 Task: Add start condition ""on clock"".
Action: Mouse moved to (194, 94)
Screenshot: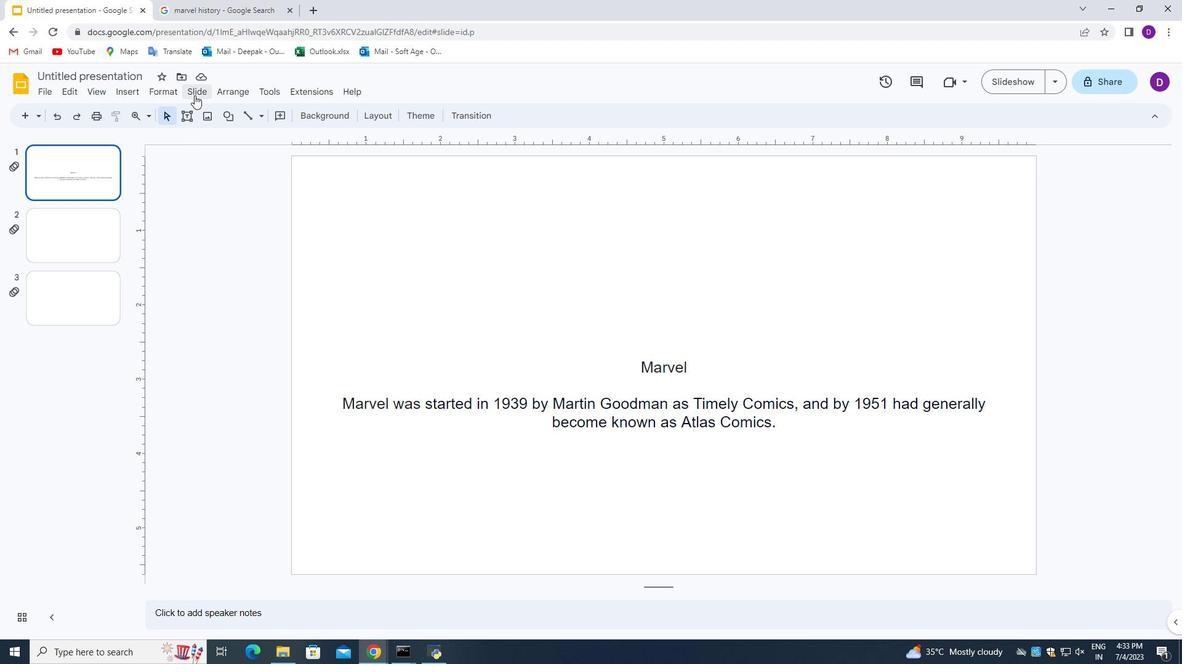 
Action: Mouse pressed left at (194, 94)
Screenshot: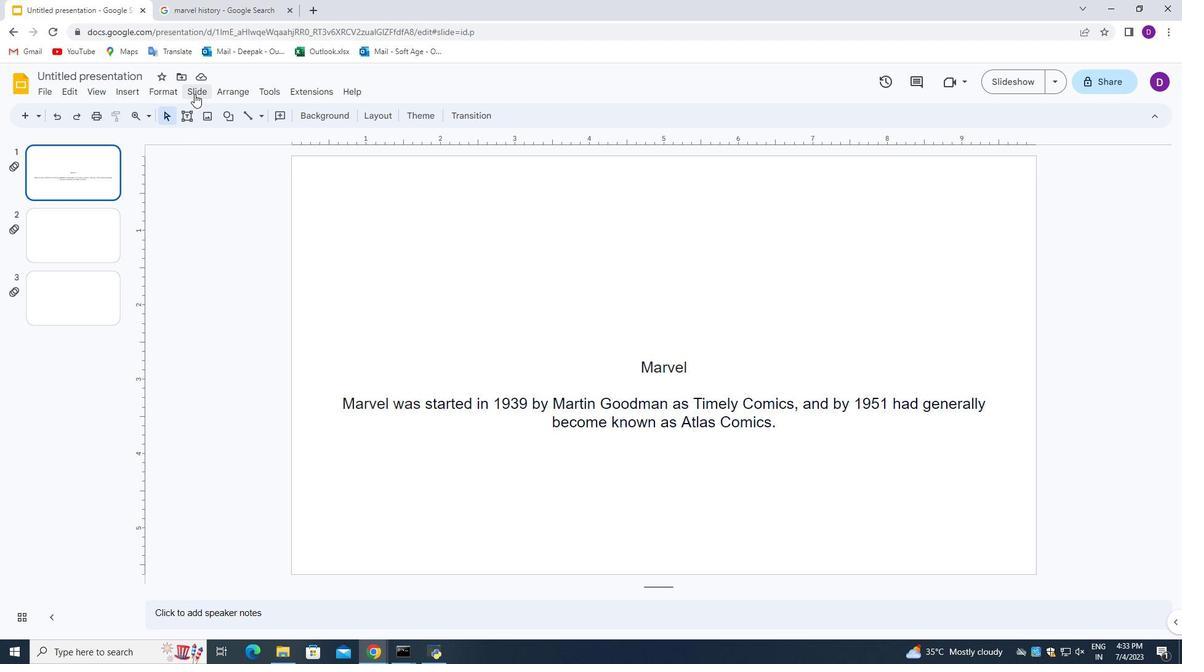 
Action: Mouse moved to (255, 263)
Screenshot: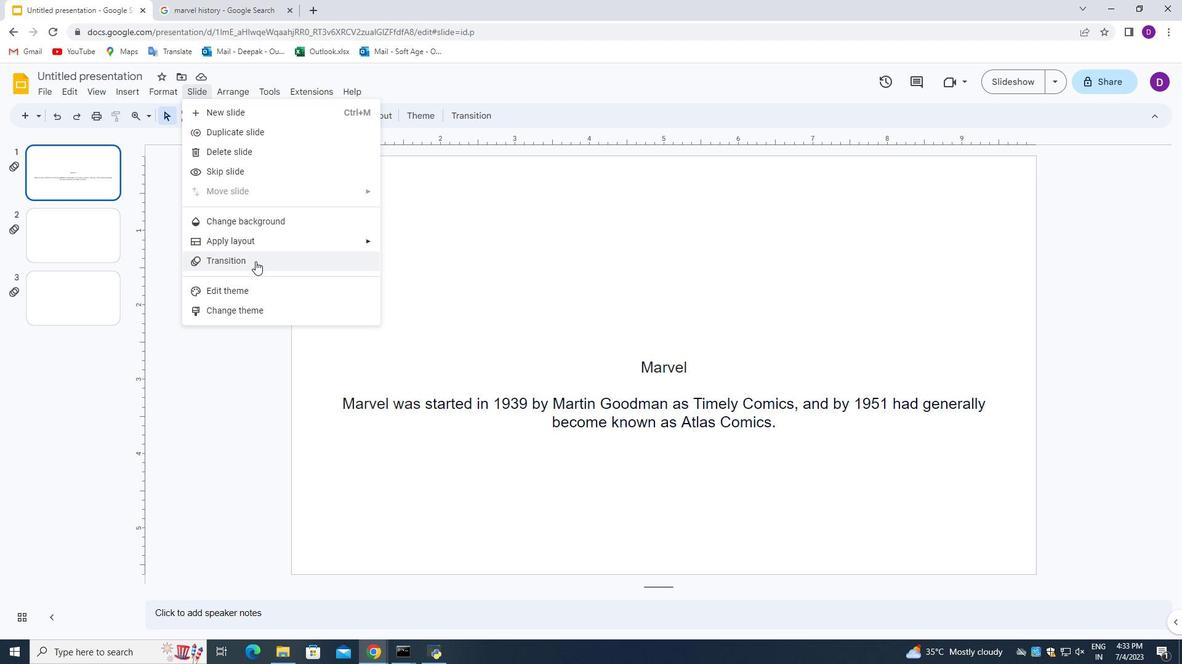
Action: Mouse pressed left at (255, 263)
Screenshot: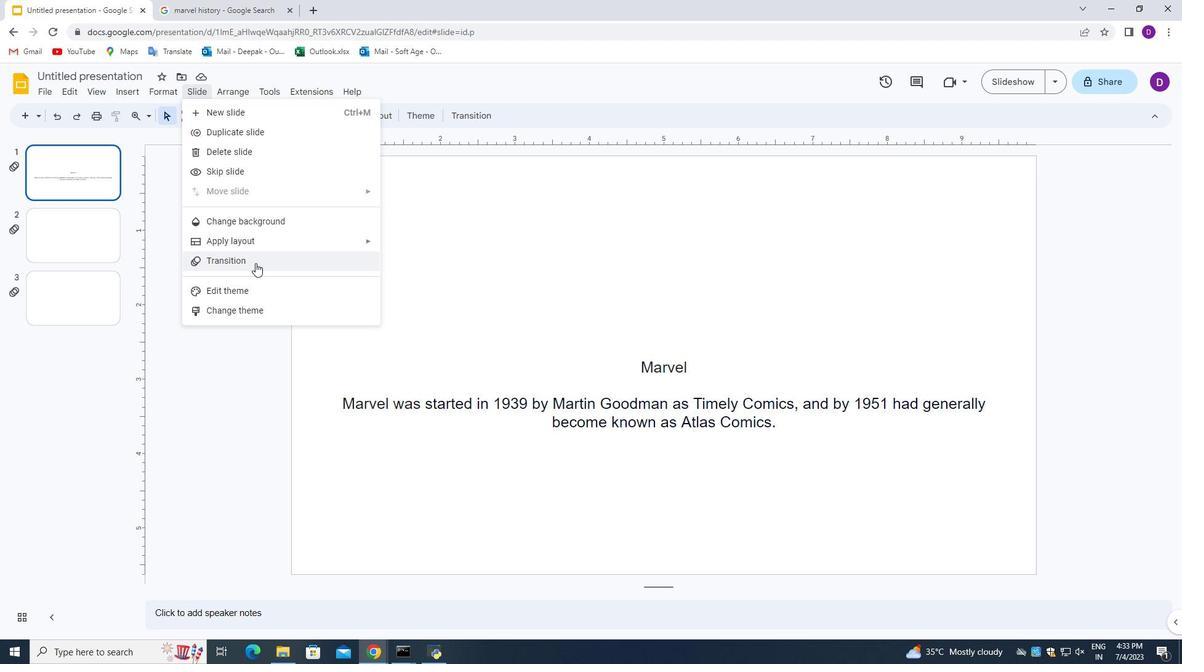 
Action: Mouse moved to (994, 384)
Screenshot: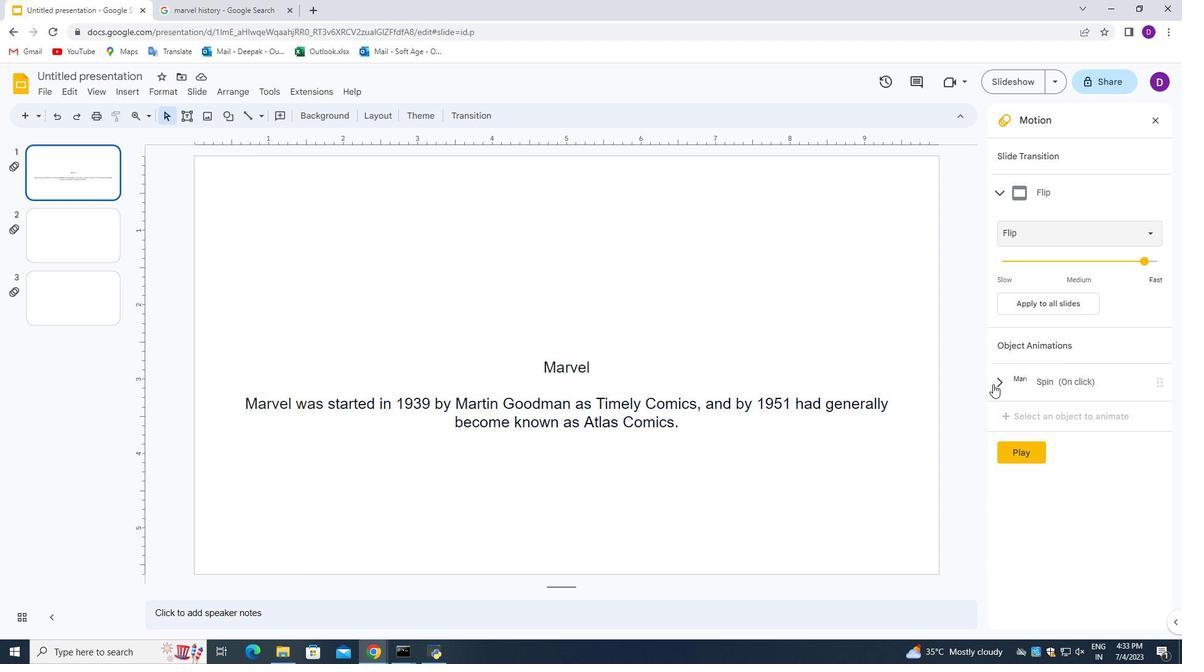 
Action: Mouse pressed left at (994, 384)
Screenshot: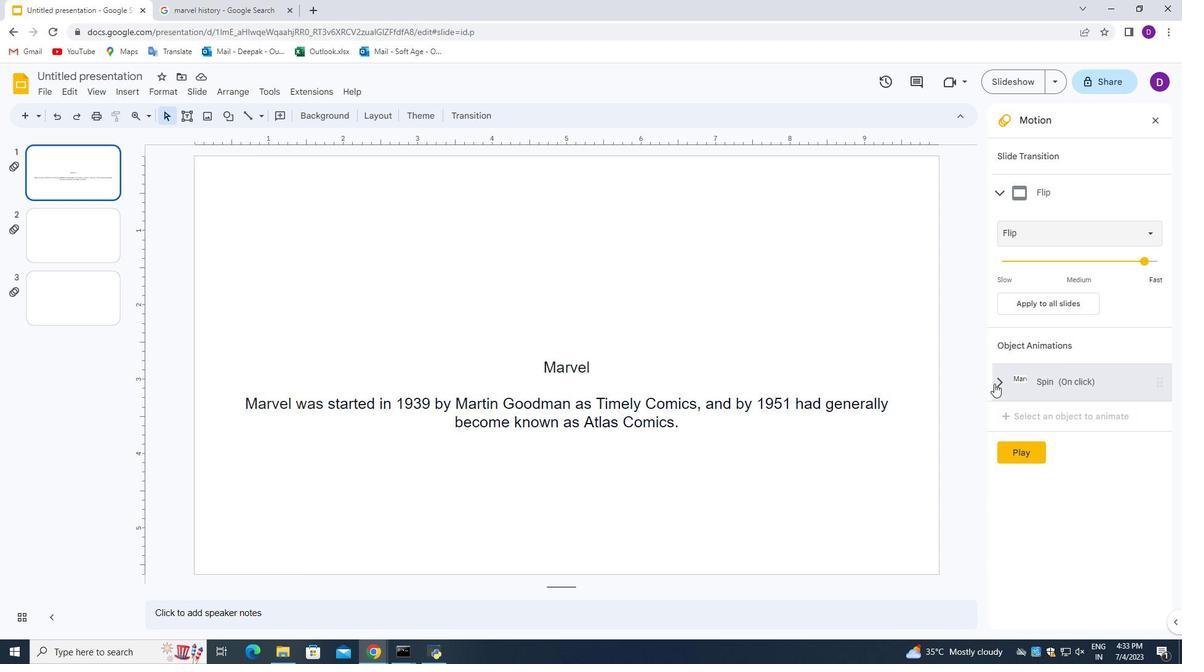 
Action: Mouse moved to (1083, 345)
Screenshot: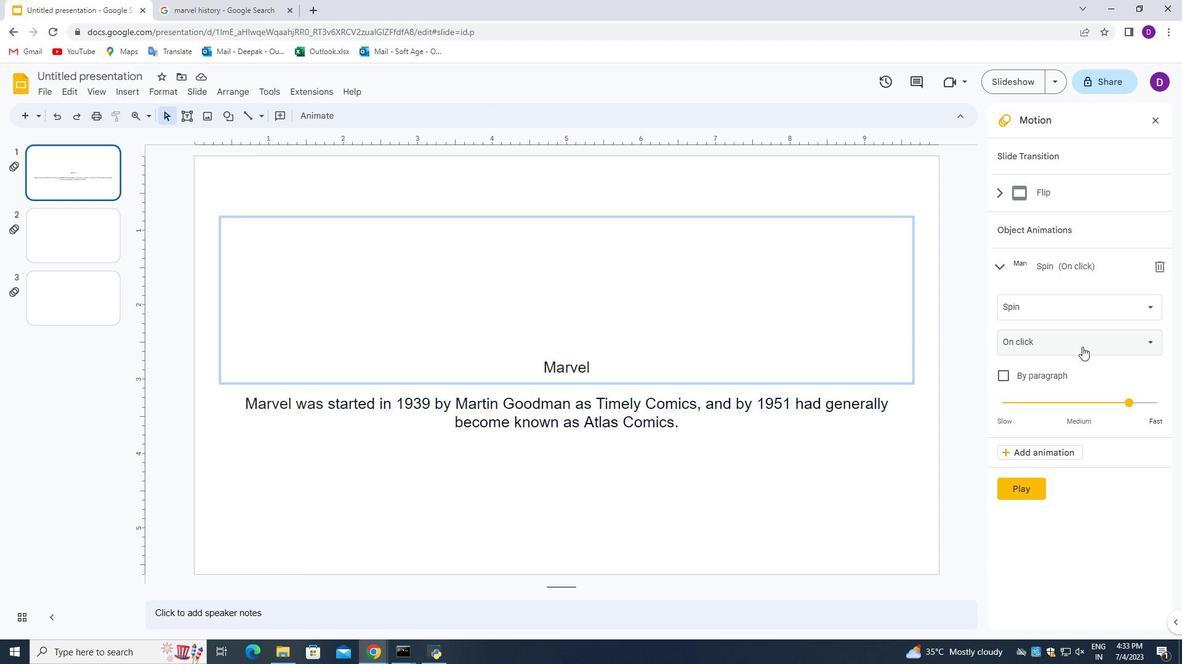 
Action: Mouse pressed left at (1083, 345)
Screenshot: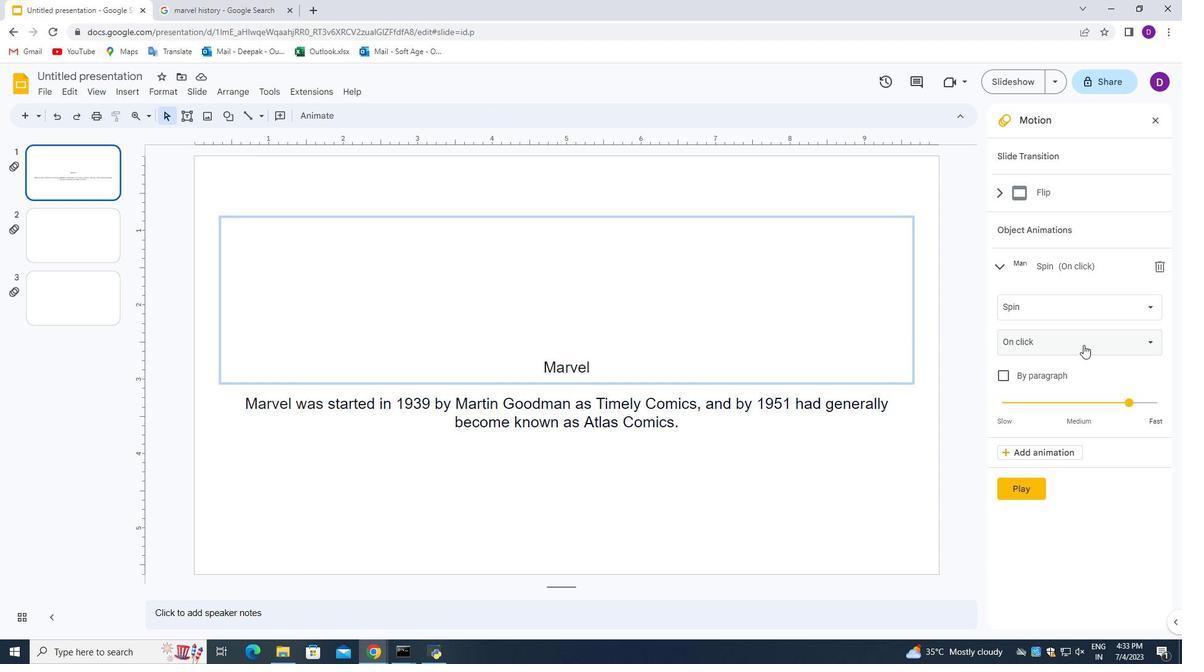 
Action: Mouse moved to (1038, 366)
Screenshot: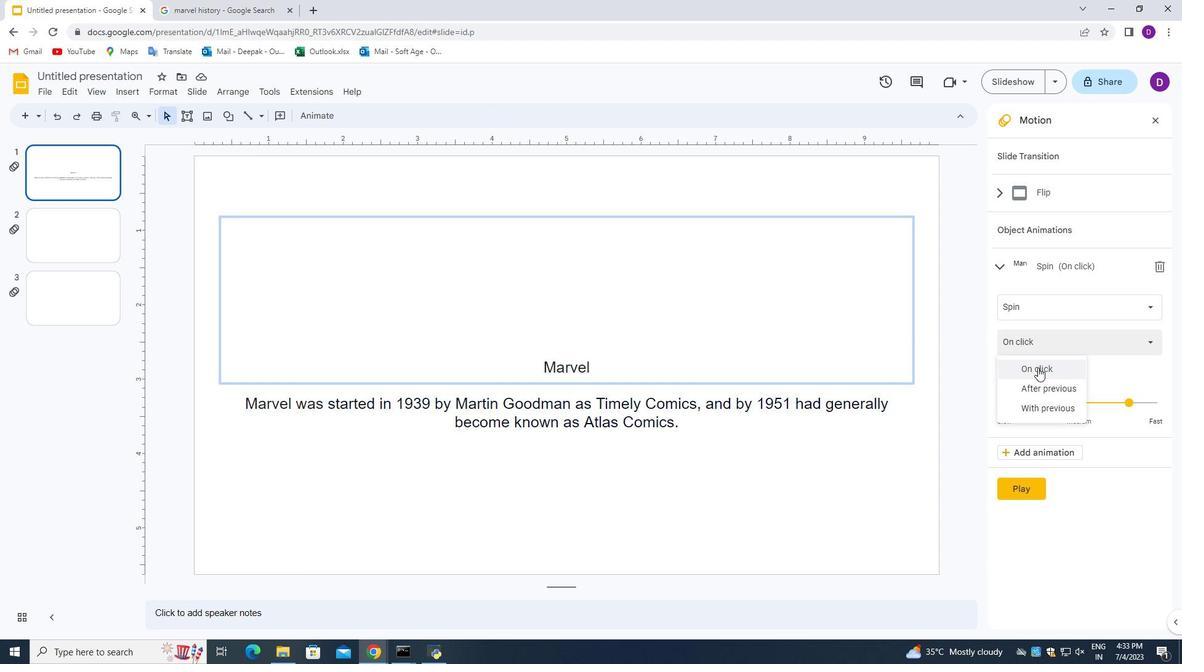 
Action: Mouse pressed left at (1038, 366)
Screenshot: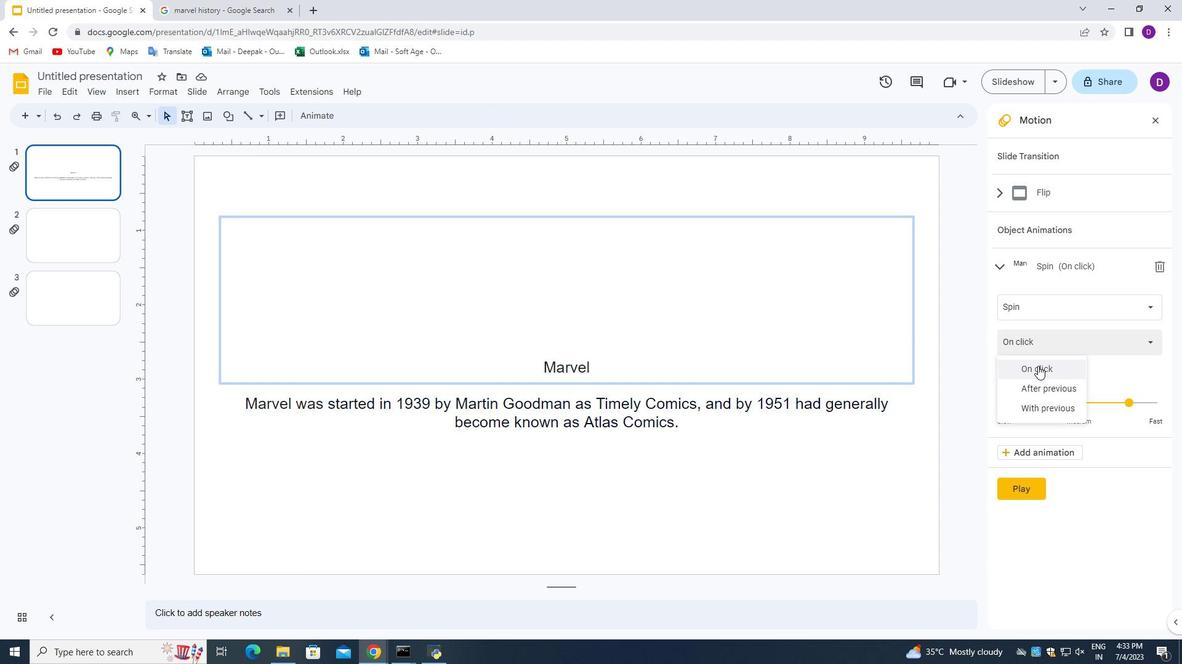 
Action: Mouse moved to (803, 317)
Screenshot: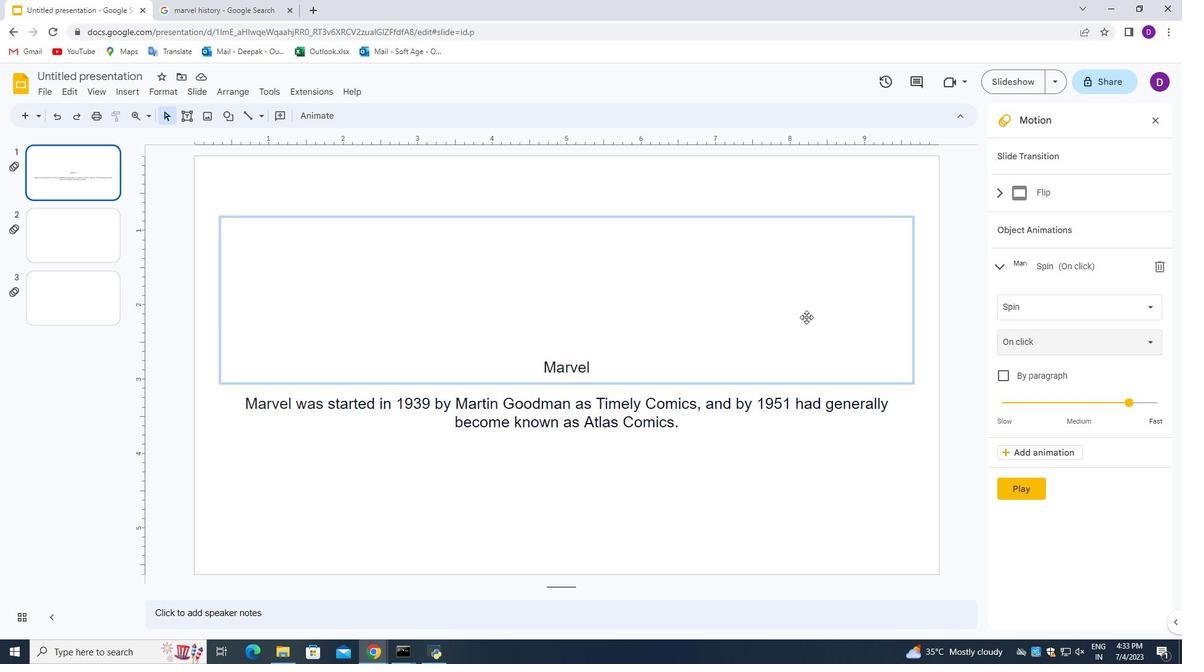 
